 Task: Create New Customer with Customer Name: Downtown Stock Pro, Billing Address Line1: 1239 Ridge Road, Billing Address Line2:  Dodge City, Billing Address Line3:  Kansas 67801, Cell Number: 812-237-6829
Action: Mouse moved to (175, 26)
Screenshot: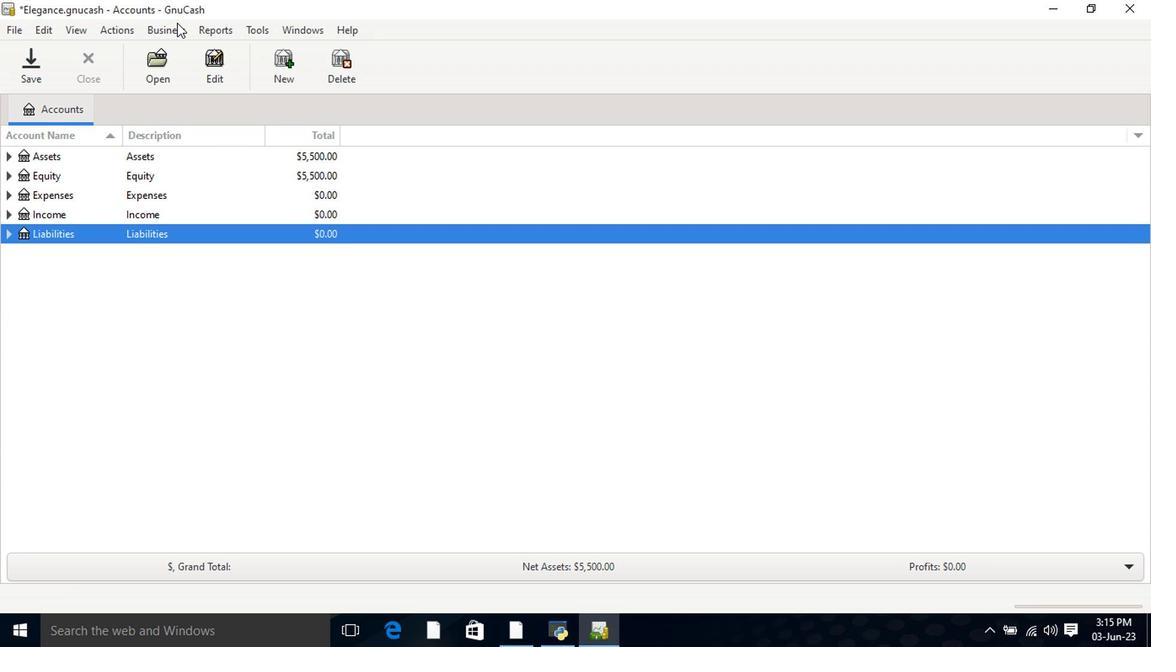
Action: Mouse pressed left at (175, 26)
Screenshot: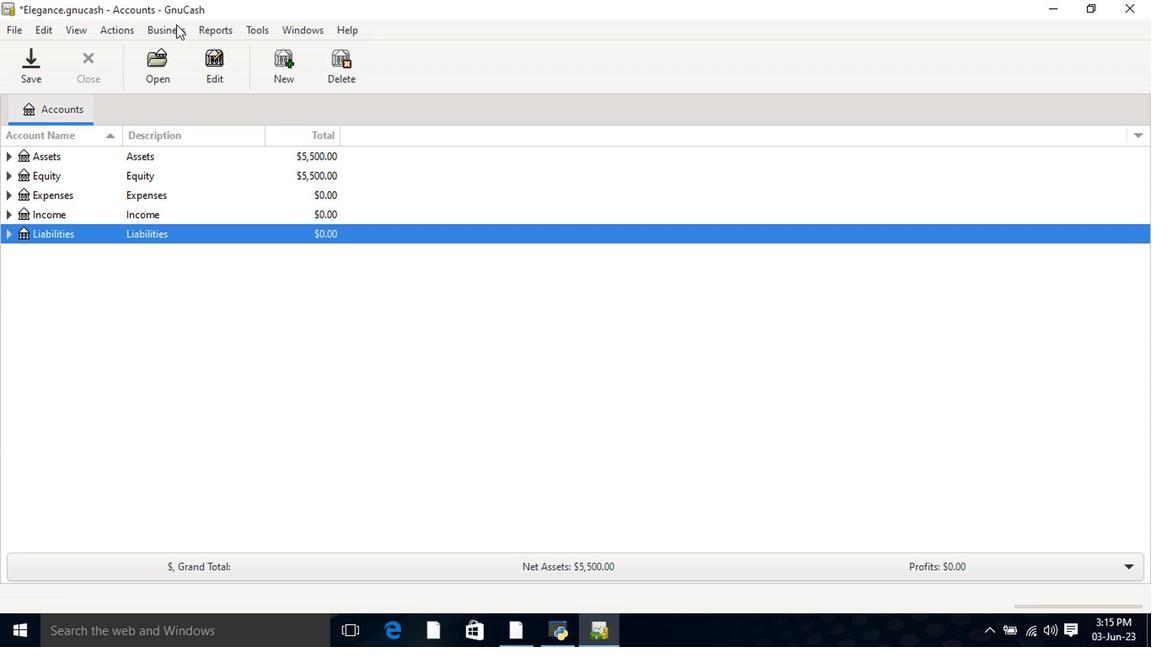 
Action: Mouse moved to (354, 71)
Screenshot: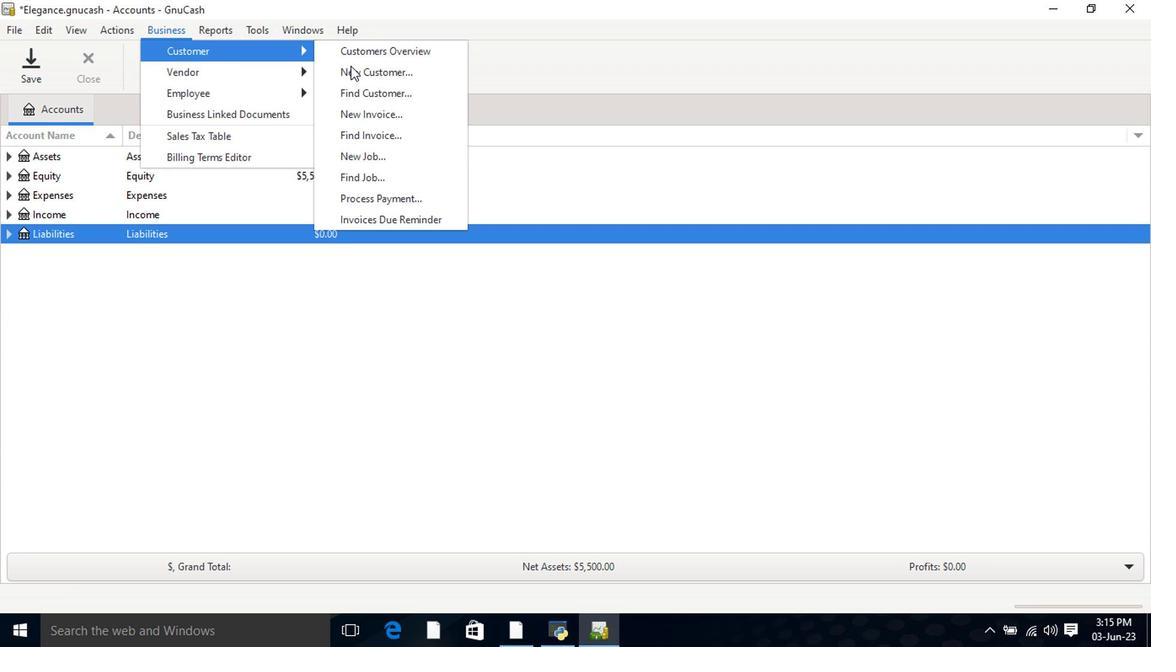 
Action: Mouse pressed left at (354, 71)
Screenshot: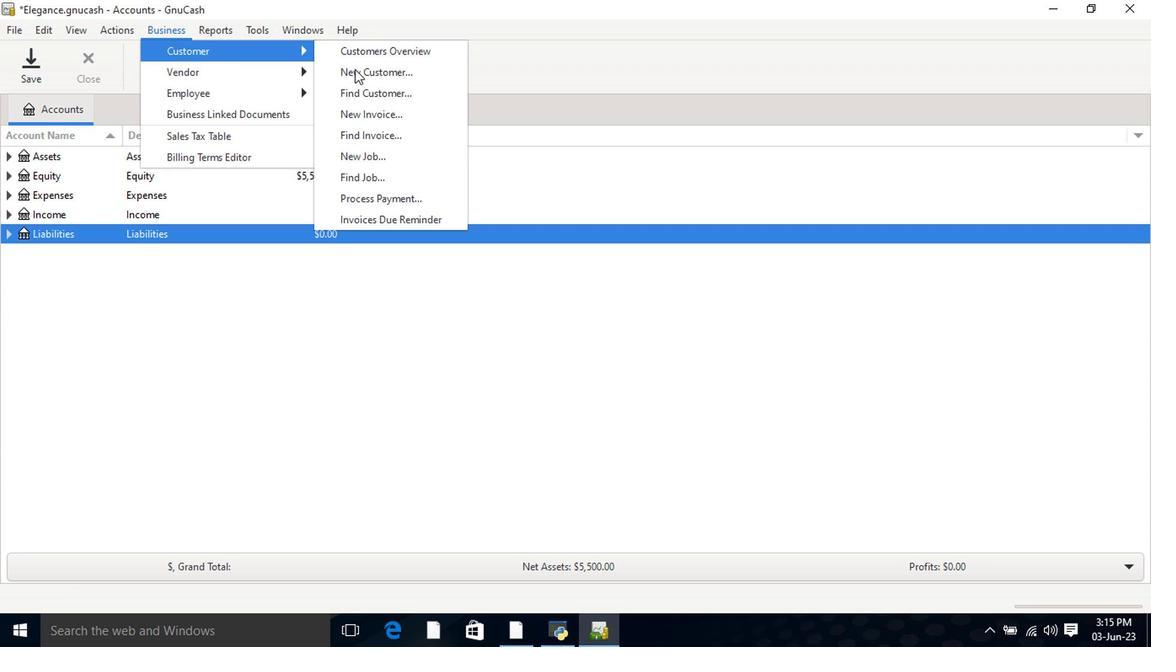 
Action: Mouse moved to (606, 190)
Screenshot: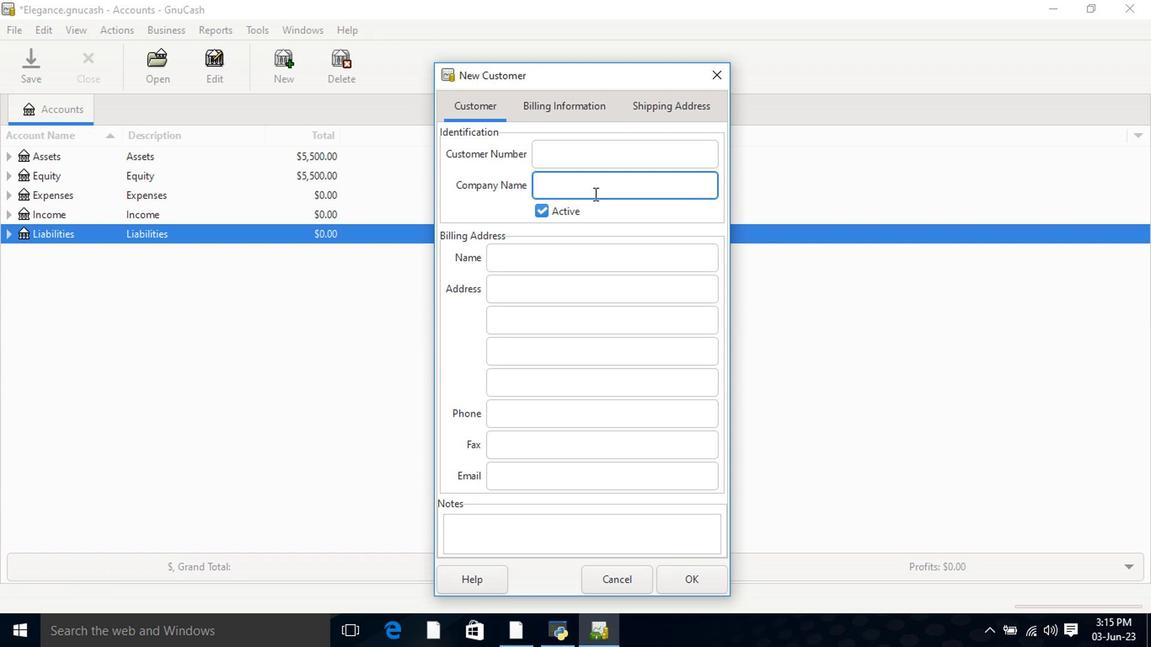 
Action: Key pressed <Key.shift><Key.shift>owntown<Key.space><Key.shift>Stock<Key.space><Key.shift>Pro<Key.tab><Key.tab><Key.tab>1239<Key.space><Key.shift>Ridge<Key.space><Key.shift>Road<Key.tab><Key.shift>Dodge<Key.space><Key.shift>Citty<Key.backspace><Key.backspace>y<Key.tab><Key.shift>Kansas<Key.space>67801<Key.tab><Key.tab>812-237-681<Key.backspace>29
Screenshot: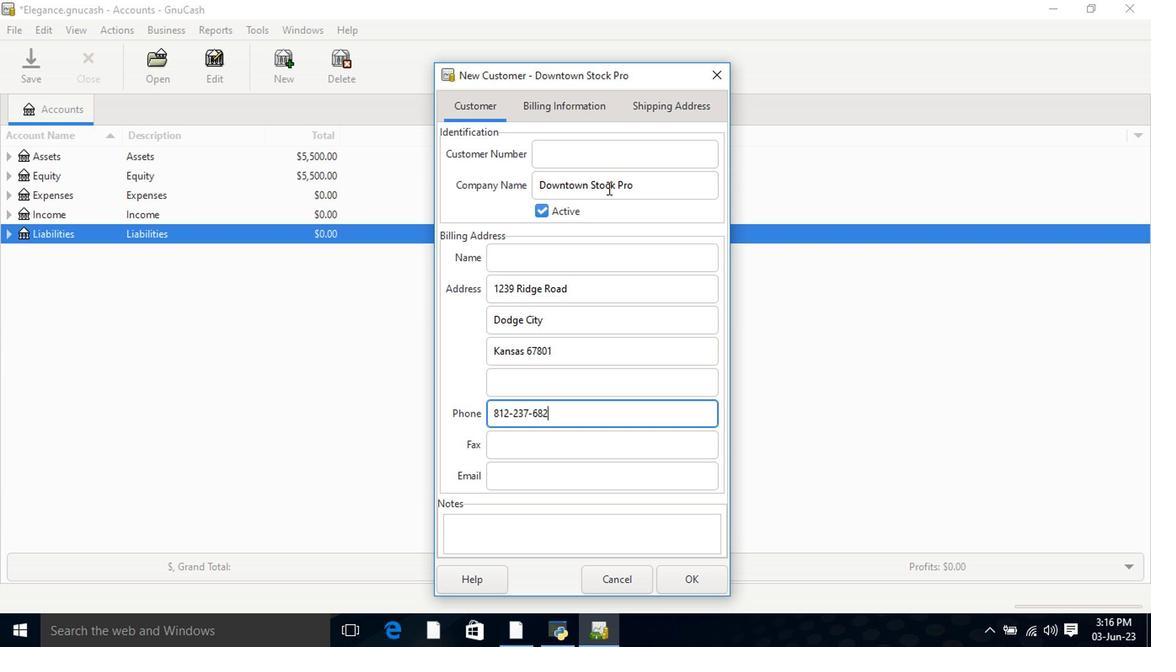 
Action: Mouse moved to (575, 110)
Screenshot: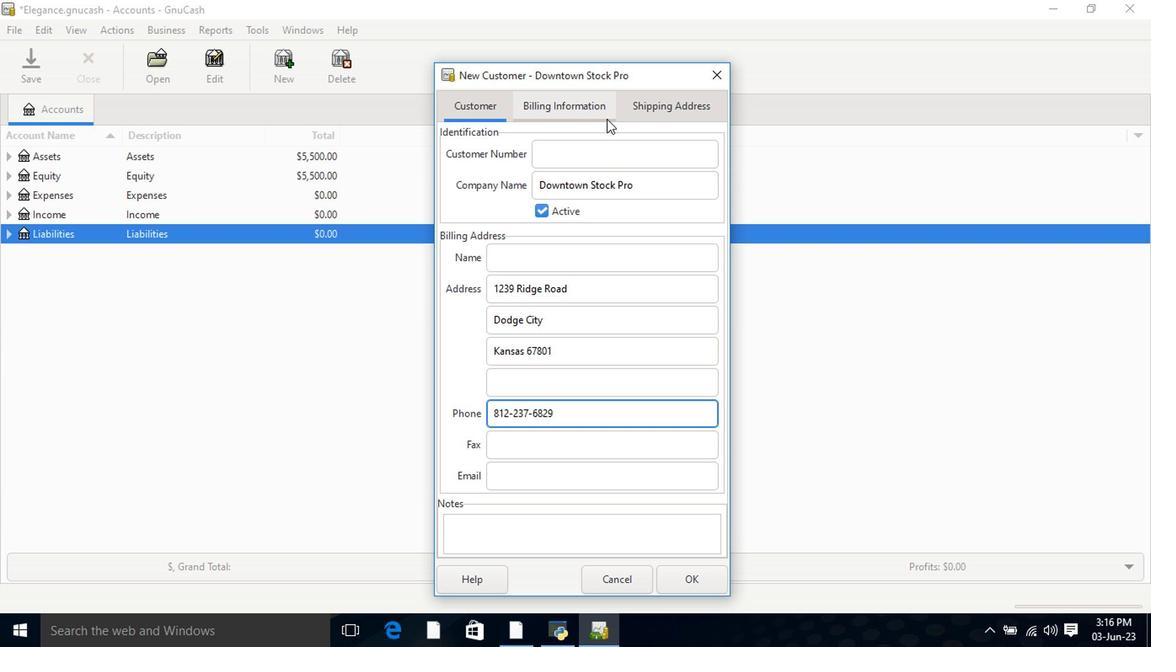 
Action: Mouse pressed left at (575, 110)
Screenshot: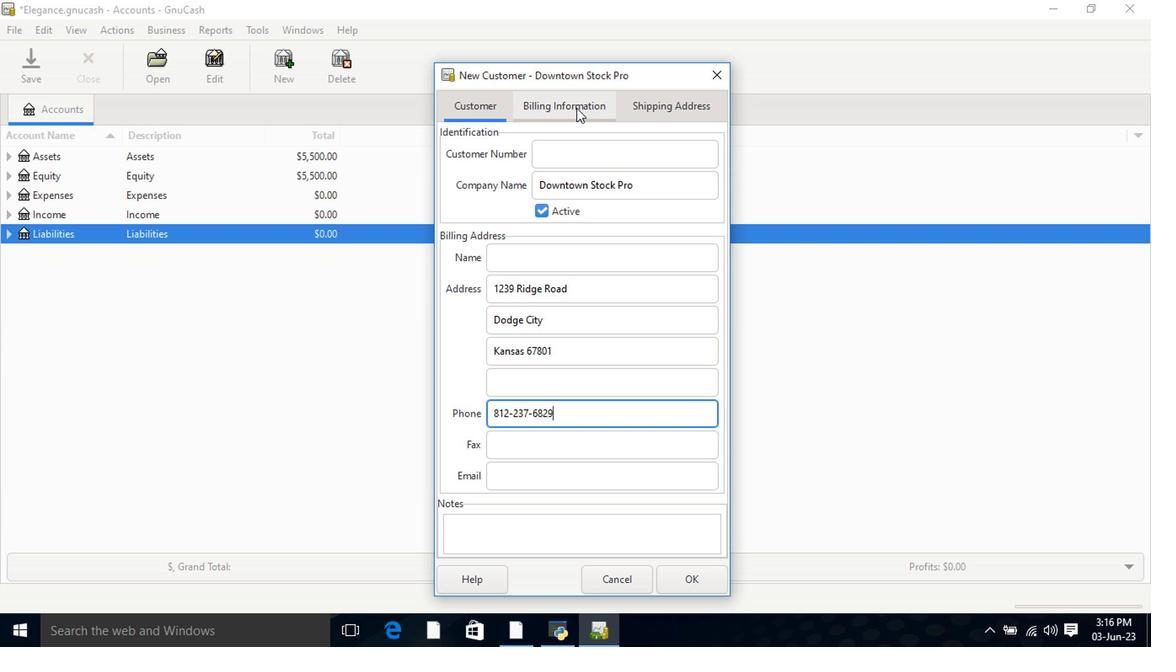 
Action: Mouse moved to (645, 110)
Screenshot: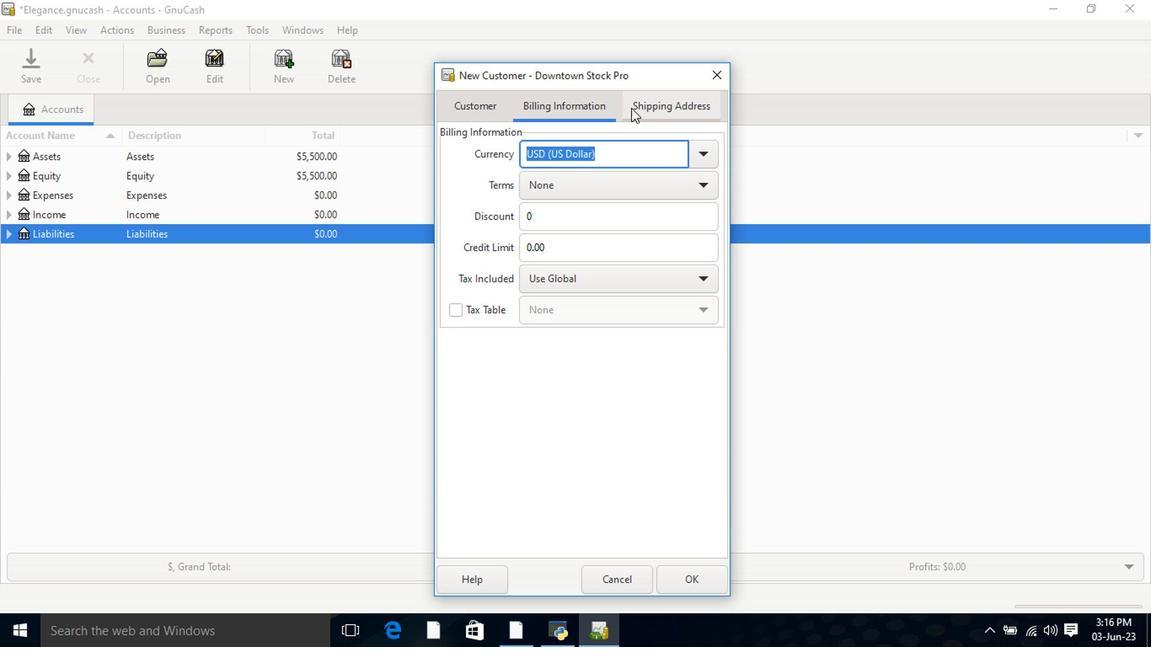 
Action: Mouse pressed left at (645, 110)
Screenshot: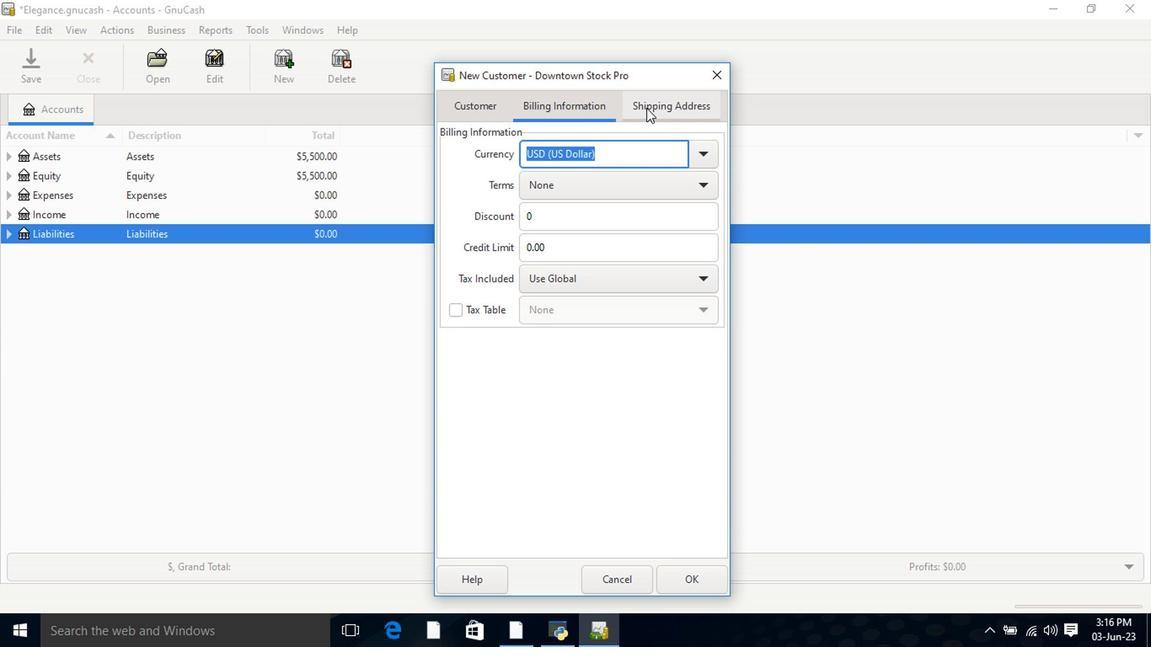 
Action: Mouse moved to (698, 579)
Screenshot: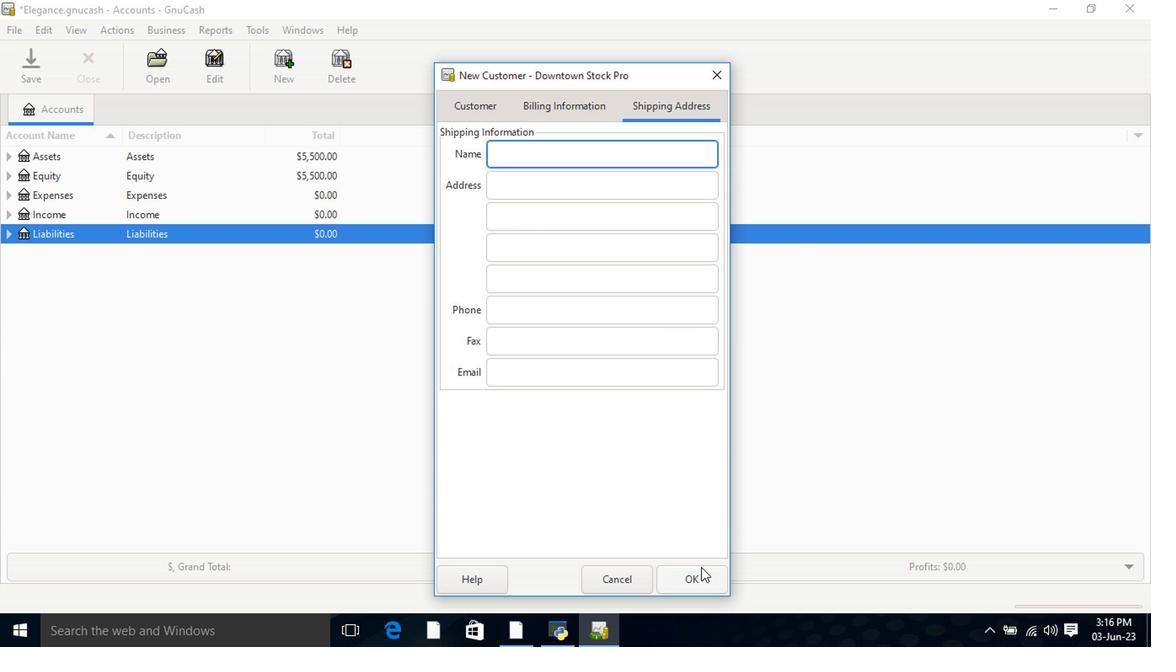 
Action: Mouse pressed left at (698, 579)
Screenshot: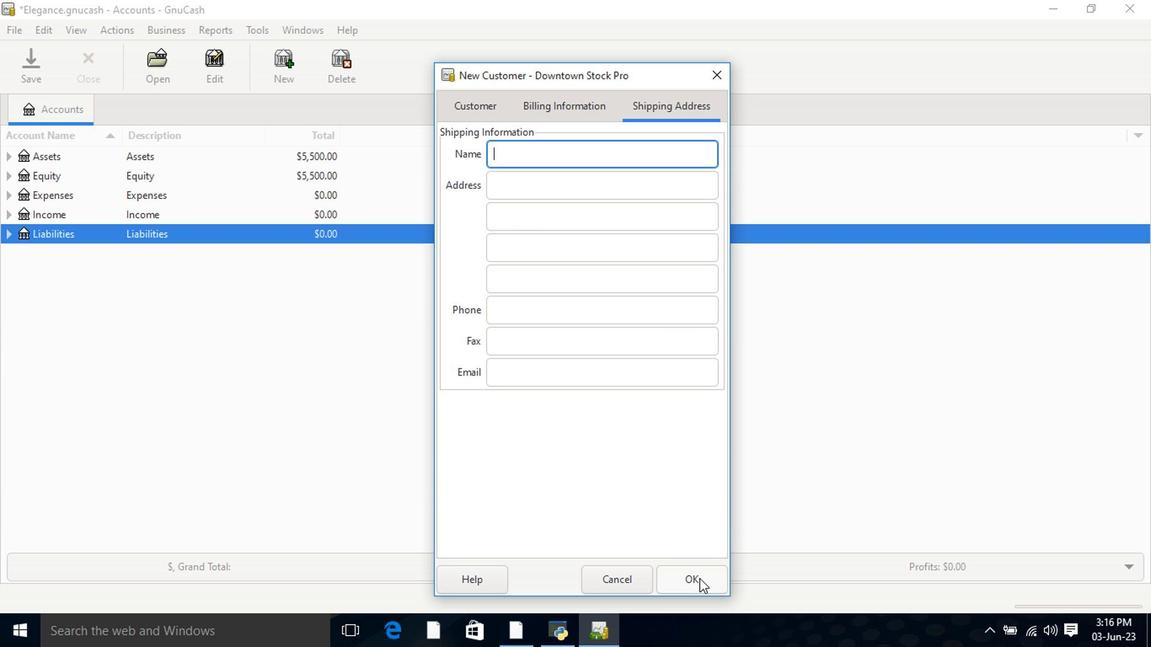 
